 Task: Create a due date automation trigger when advanced on, on the monday of the week a card is due add fields with custom field "Resume" set to a date between 1 and 7 days from now at 11:00 AM.
Action: Mouse moved to (970, 74)
Screenshot: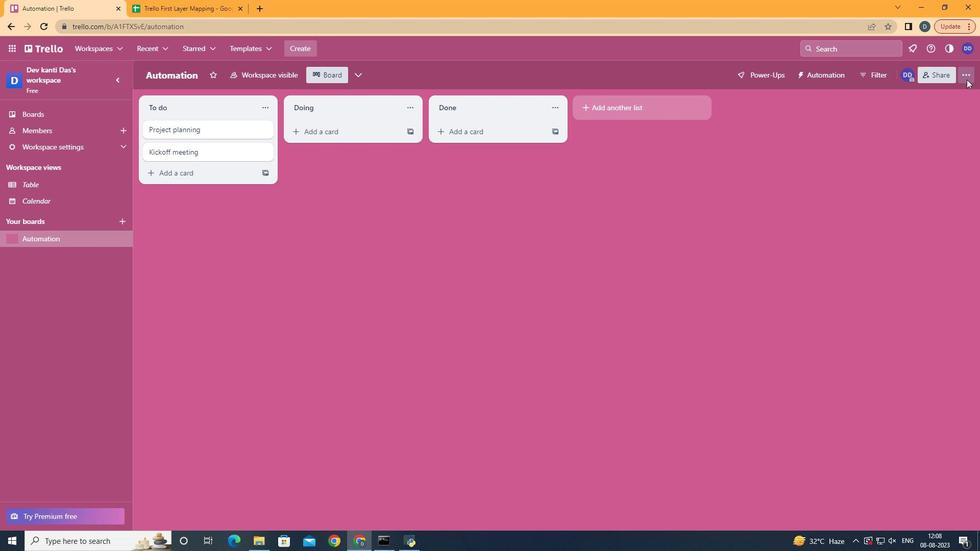 
Action: Mouse pressed left at (970, 74)
Screenshot: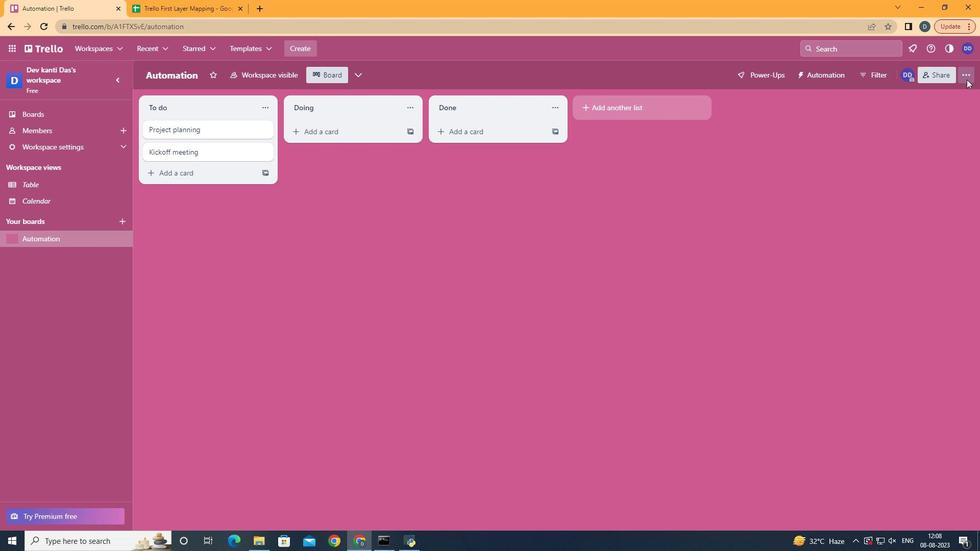 
Action: Mouse moved to (902, 211)
Screenshot: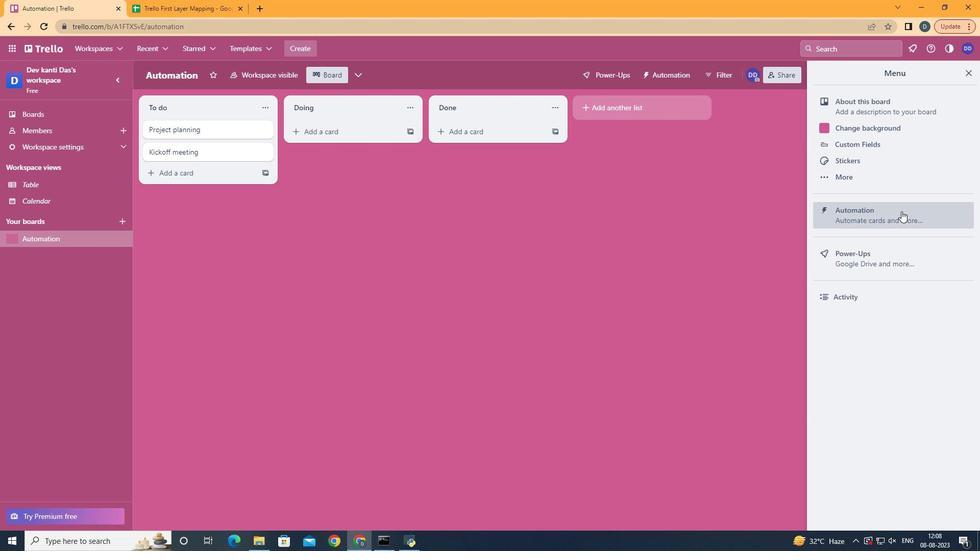 
Action: Mouse pressed left at (902, 211)
Screenshot: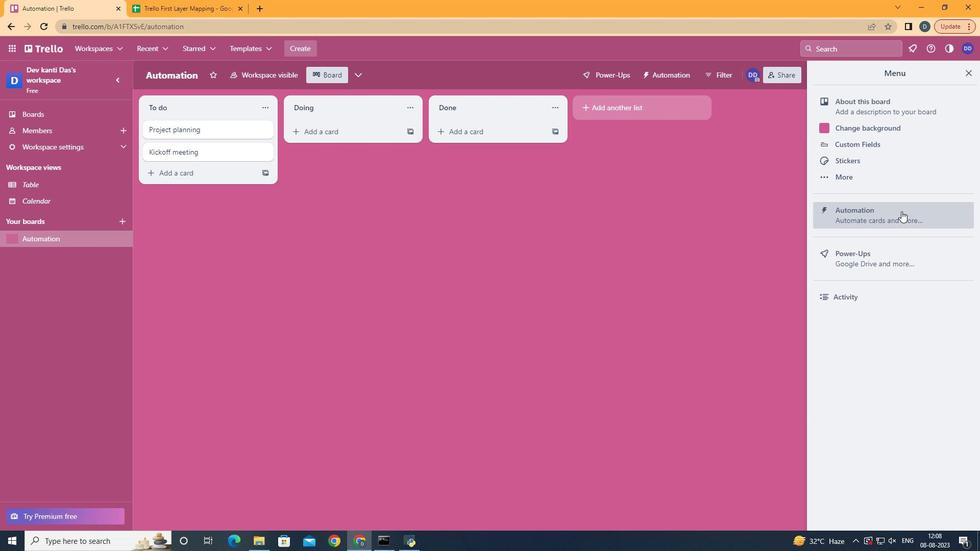 
Action: Mouse moved to (178, 207)
Screenshot: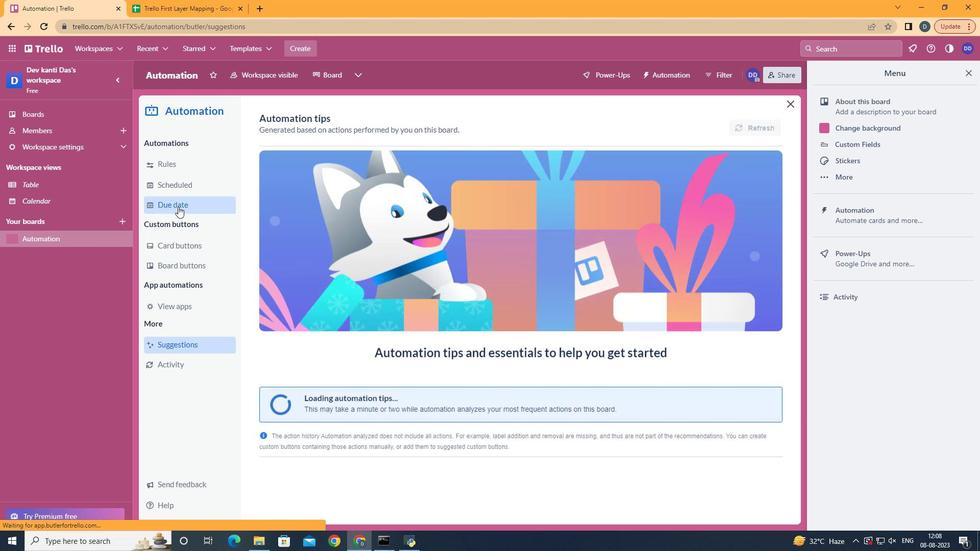 
Action: Mouse pressed left at (178, 207)
Screenshot: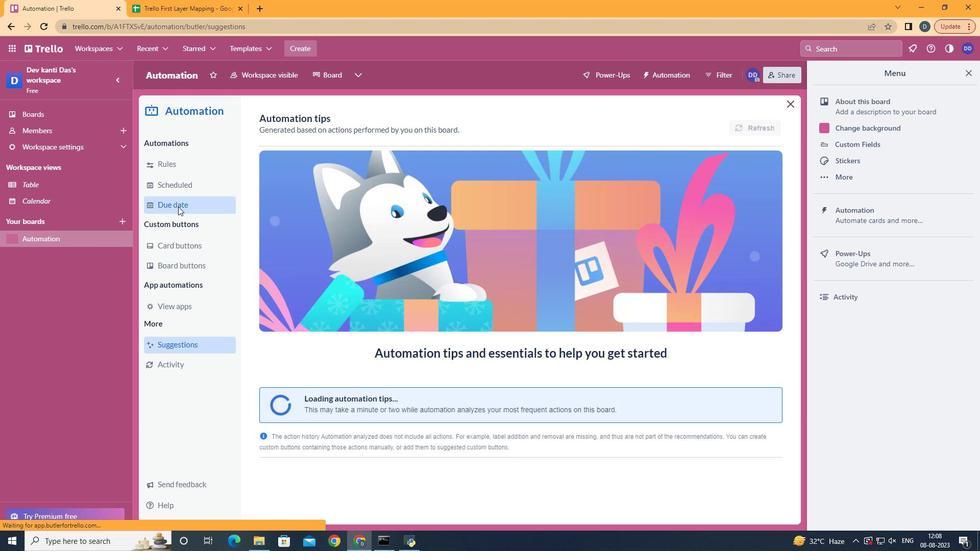 
Action: Mouse moved to (719, 120)
Screenshot: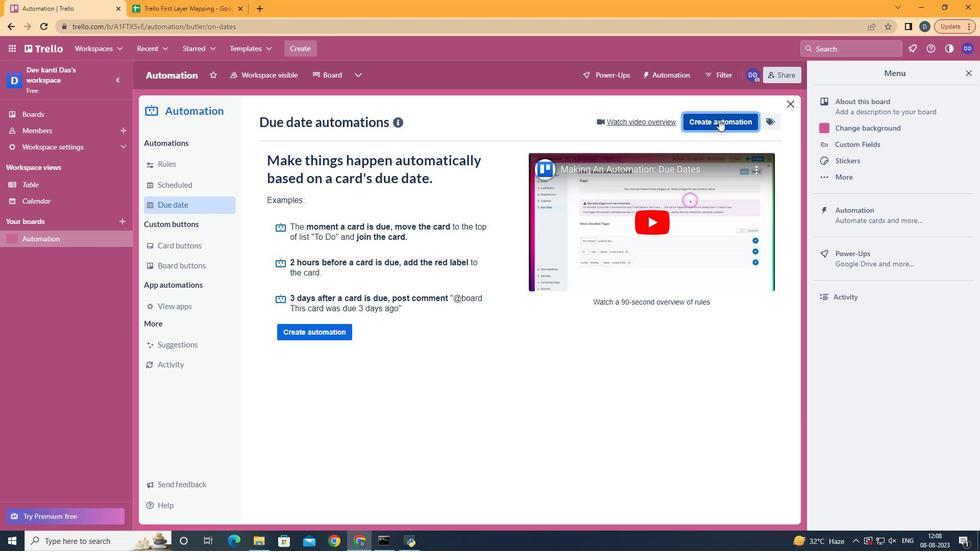 
Action: Mouse pressed left at (719, 120)
Screenshot: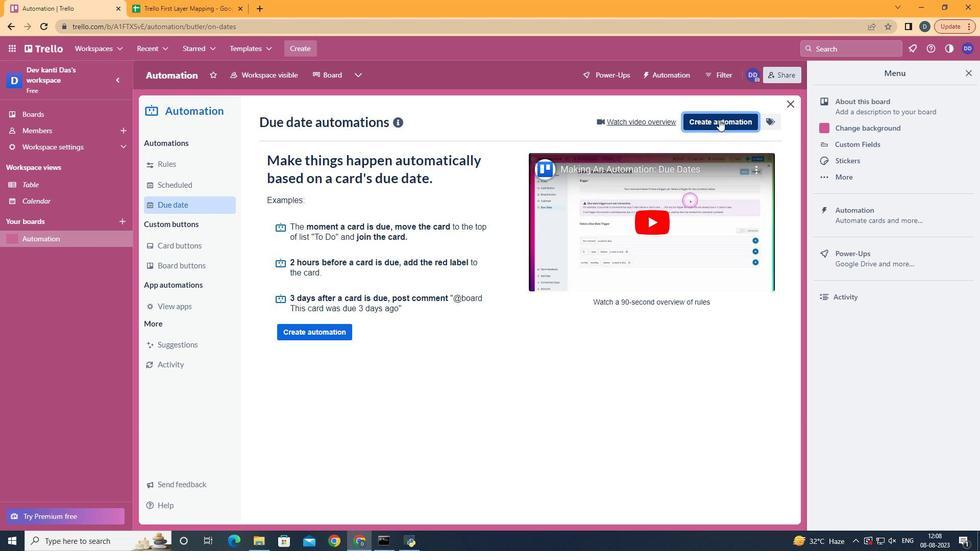 
Action: Mouse moved to (519, 226)
Screenshot: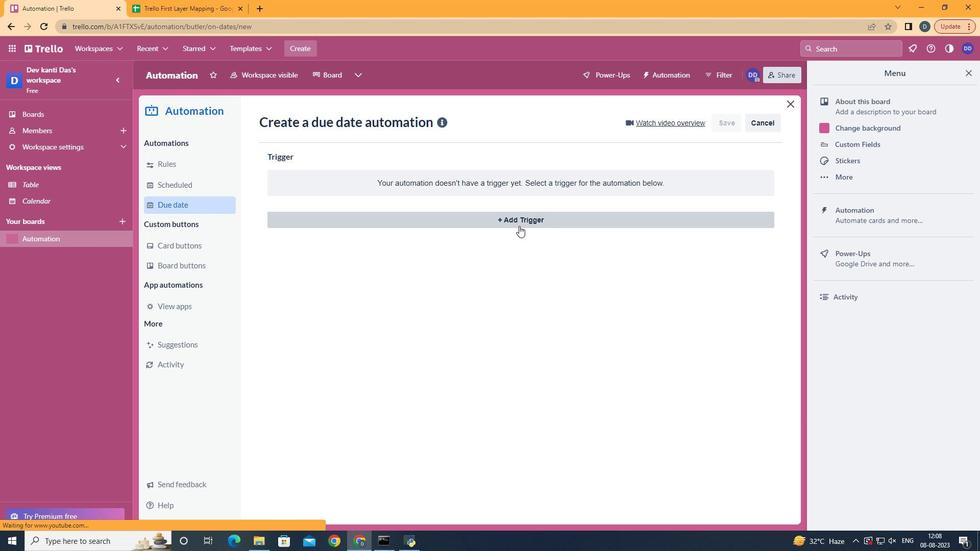 
Action: Mouse pressed left at (519, 226)
Screenshot: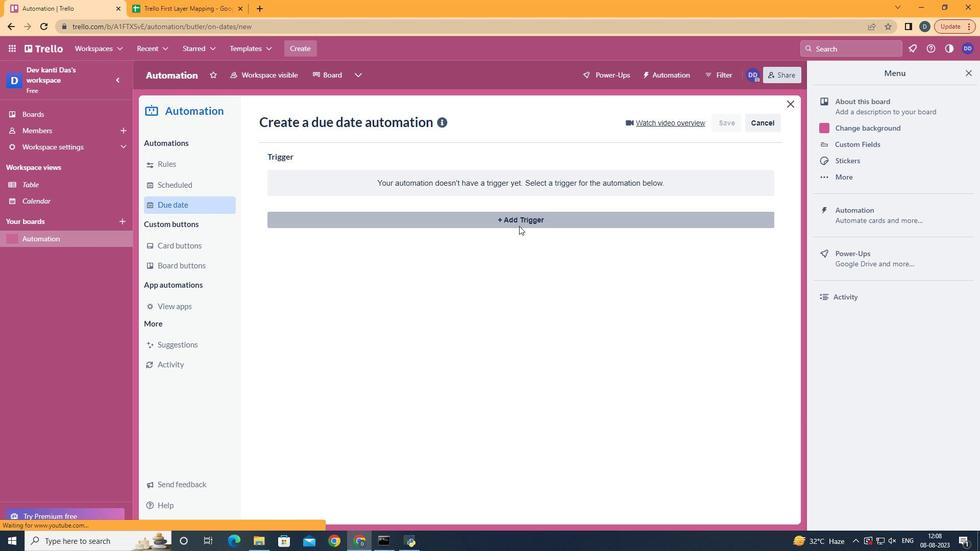 
Action: Mouse moved to (322, 263)
Screenshot: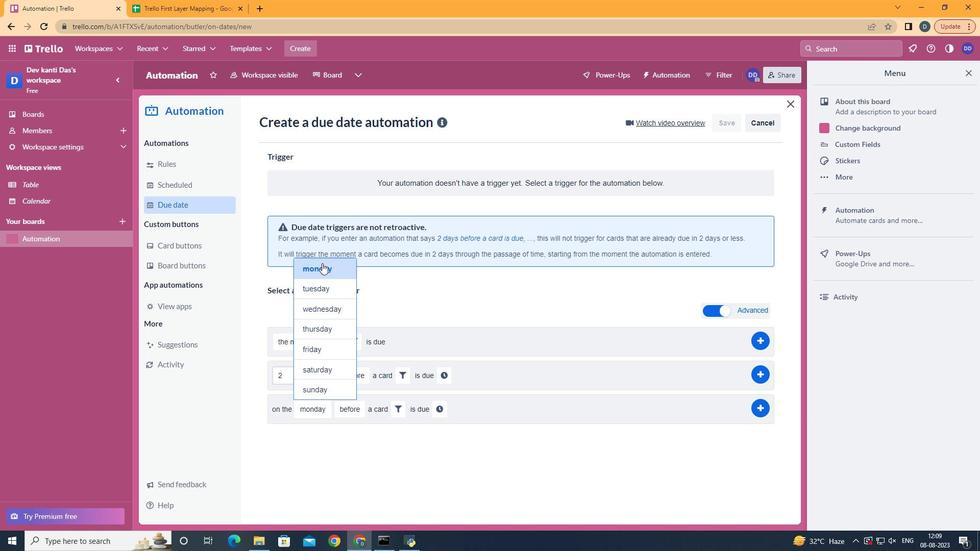 
Action: Mouse pressed left at (322, 263)
Screenshot: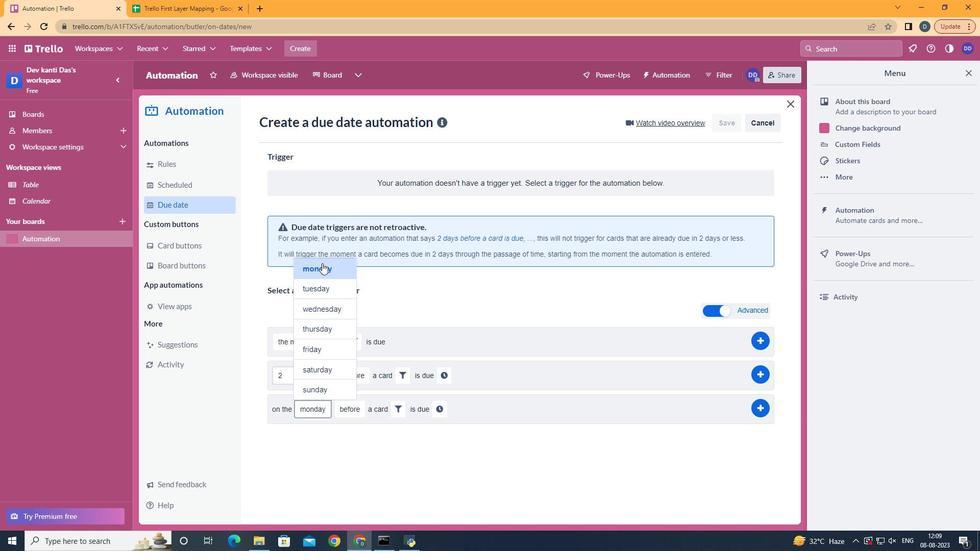 
Action: Mouse moved to (359, 471)
Screenshot: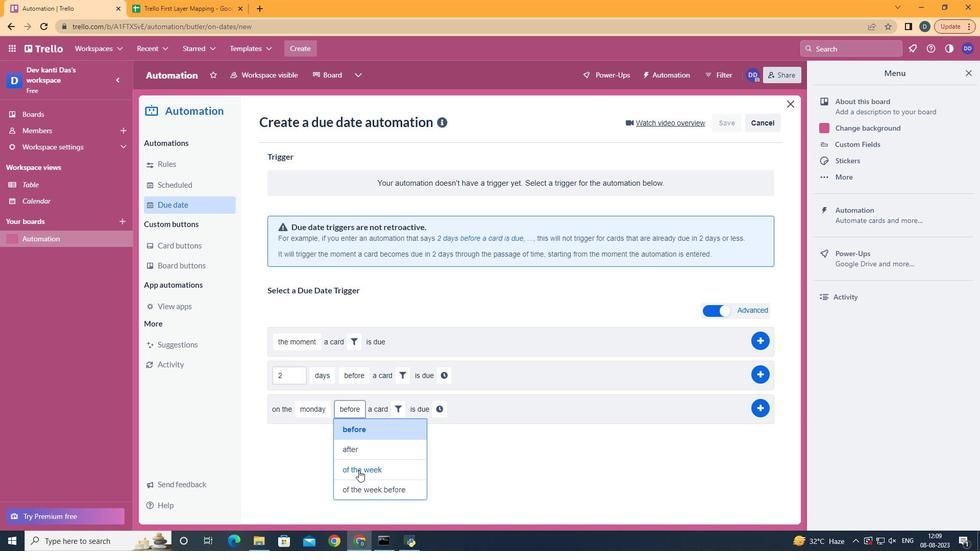 
Action: Mouse pressed left at (359, 471)
Screenshot: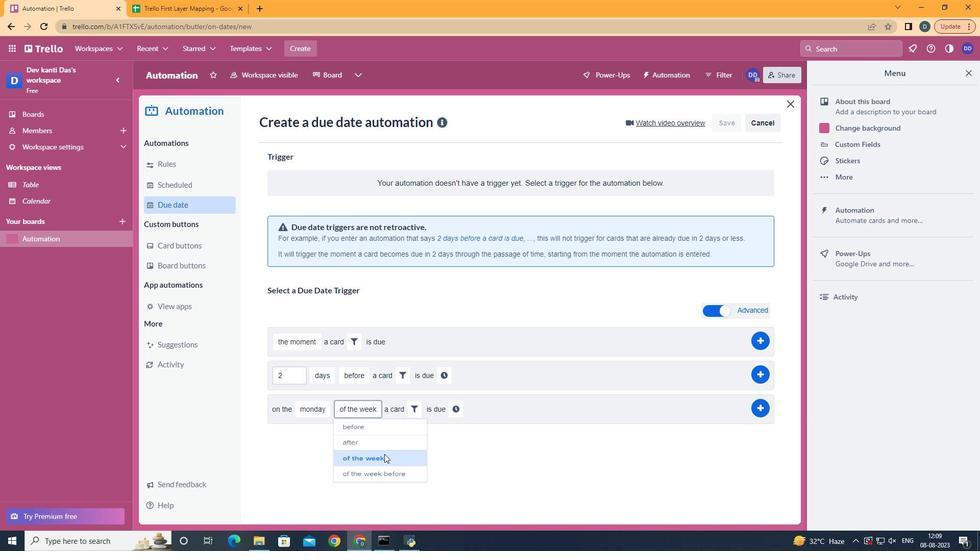 
Action: Mouse moved to (414, 410)
Screenshot: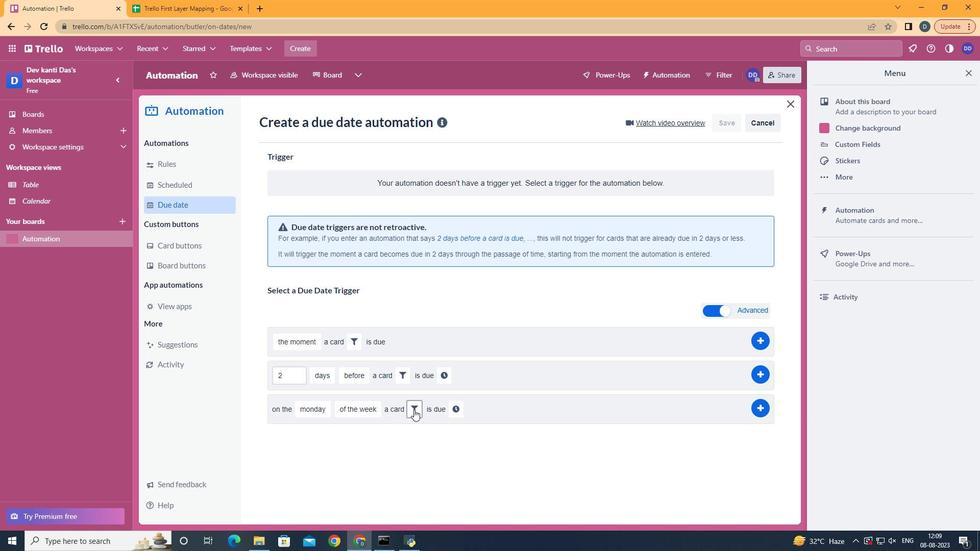 
Action: Mouse pressed left at (414, 410)
Screenshot: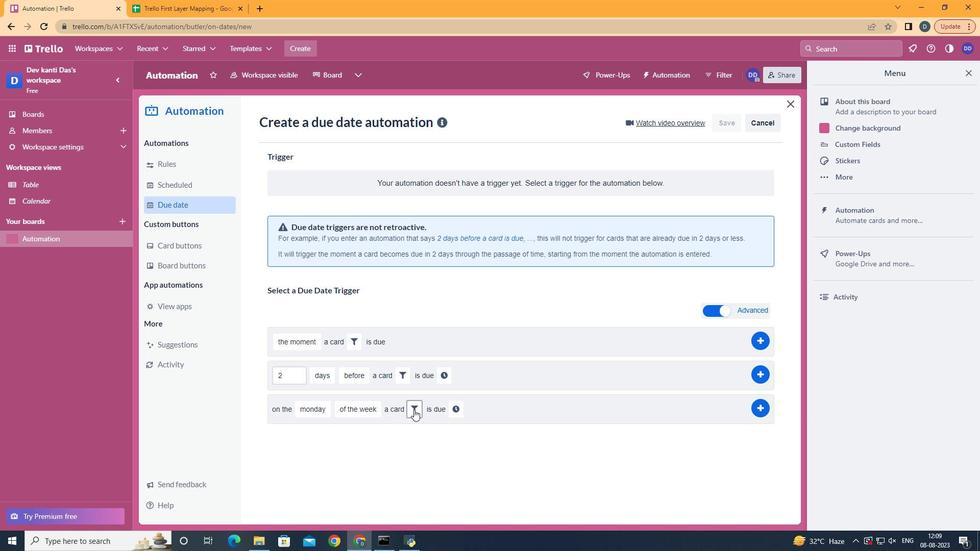 
Action: Mouse moved to (581, 445)
Screenshot: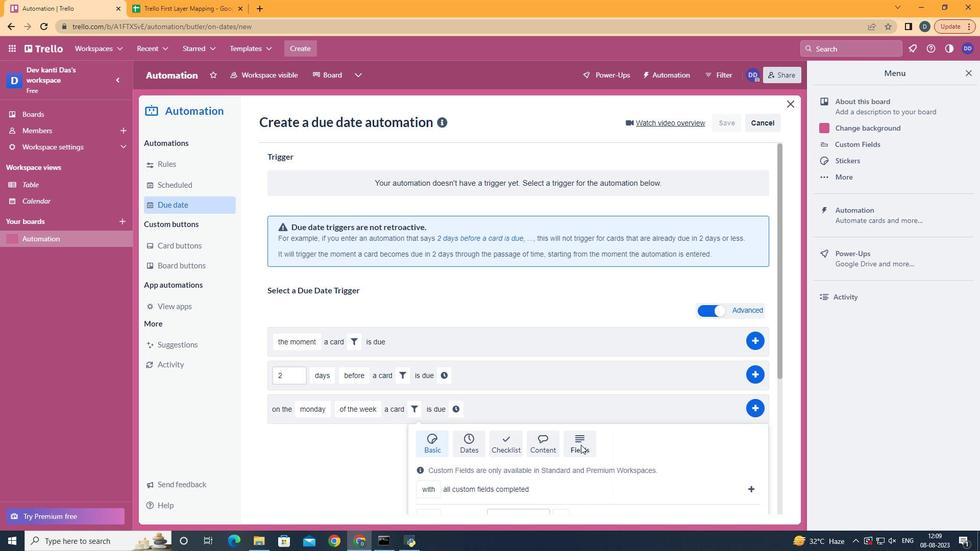 
Action: Mouse pressed left at (581, 445)
Screenshot: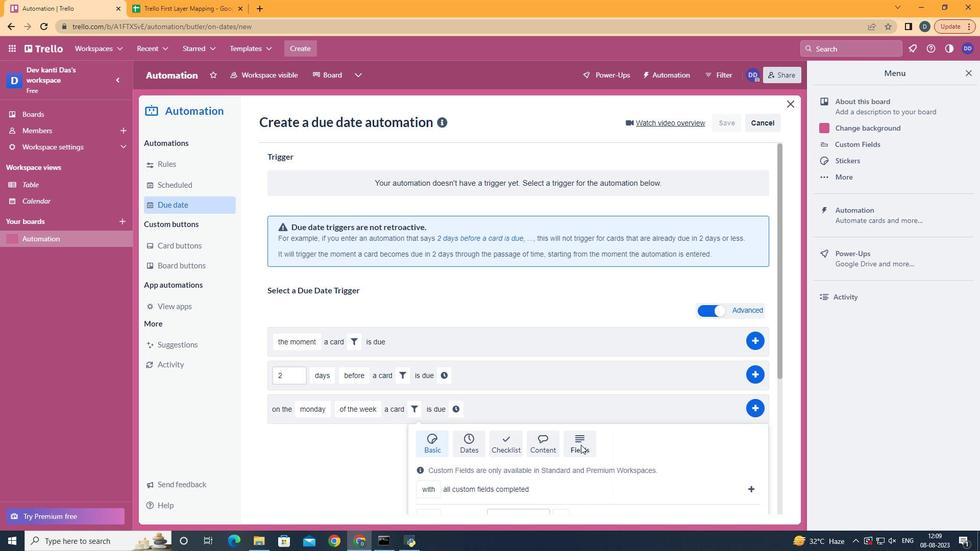 
Action: Mouse moved to (581, 443)
Screenshot: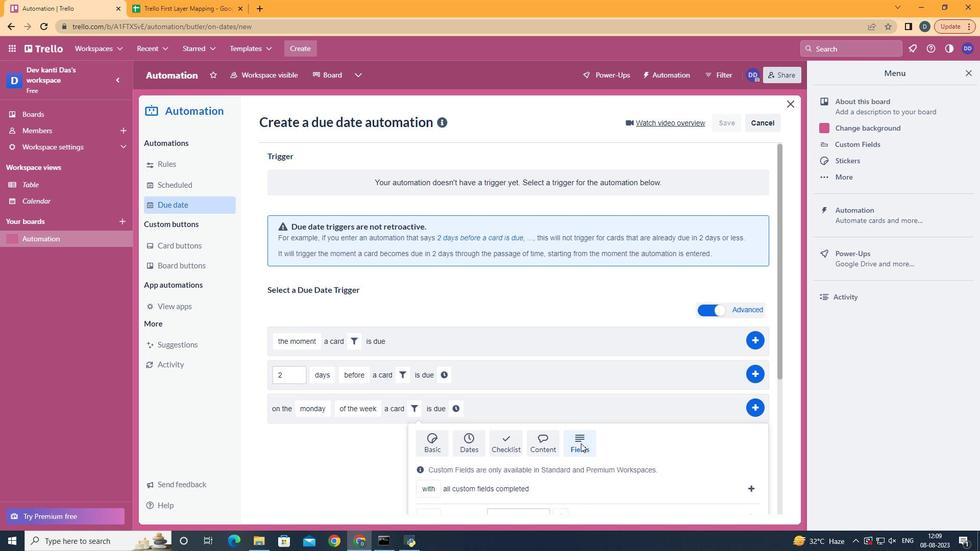 
Action: Mouse scrolled (581, 443) with delta (0, 0)
Screenshot: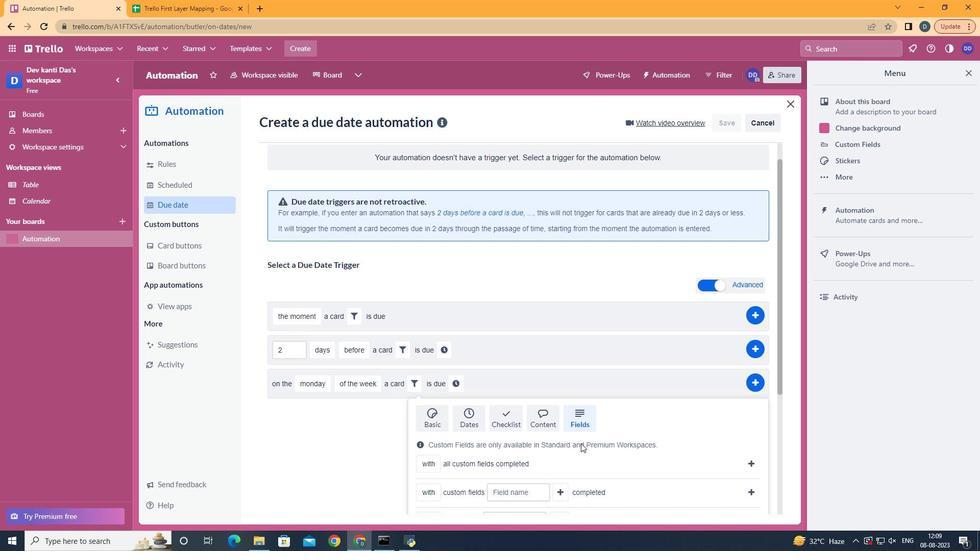 
Action: Mouse scrolled (581, 443) with delta (0, 0)
Screenshot: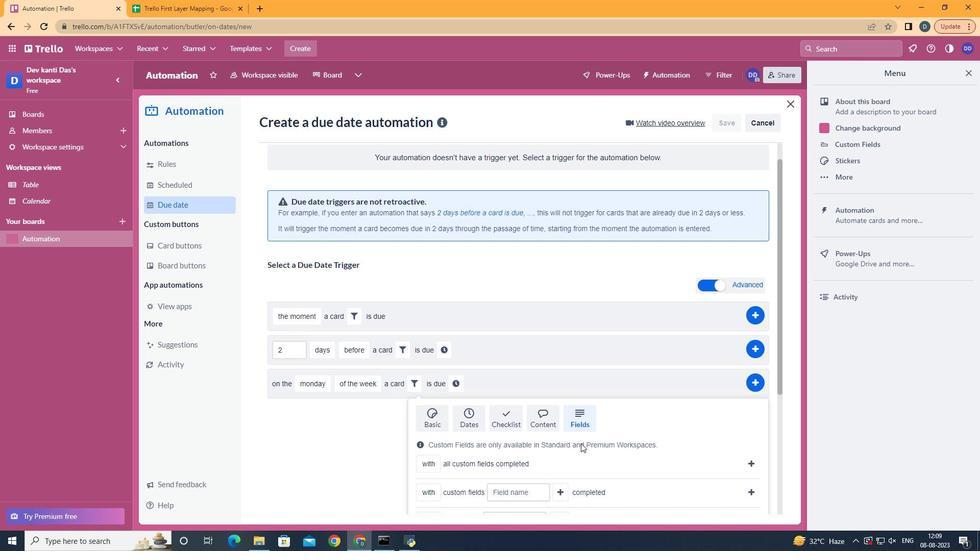 
Action: Mouse scrolled (581, 443) with delta (0, 0)
Screenshot: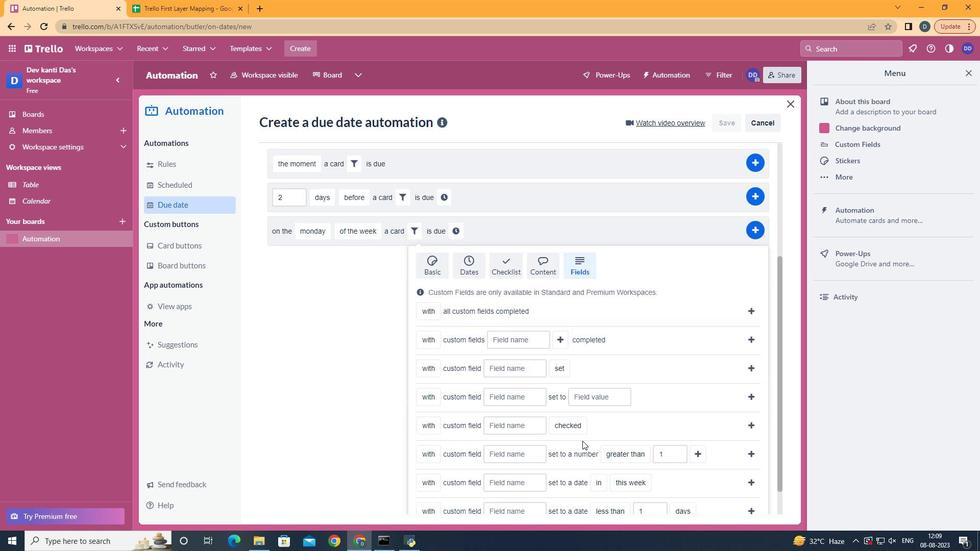 
Action: Mouse scrolled (581, 443) with delta (0, 0)
Screenshot: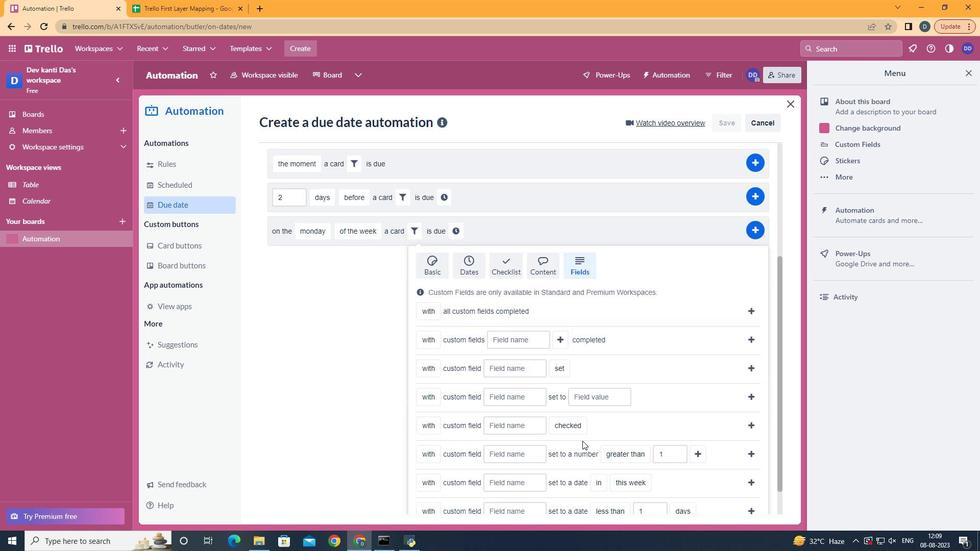 
Action: Mouse scrolled (581, 443) with delta (0, 0)
Screenshot: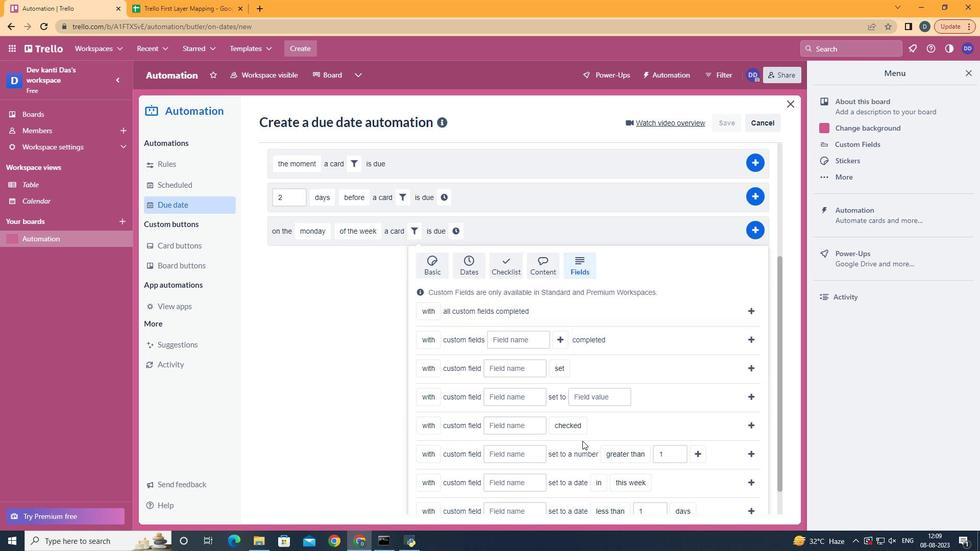
Action: Mouse moved to (442, 436)
Screenshot: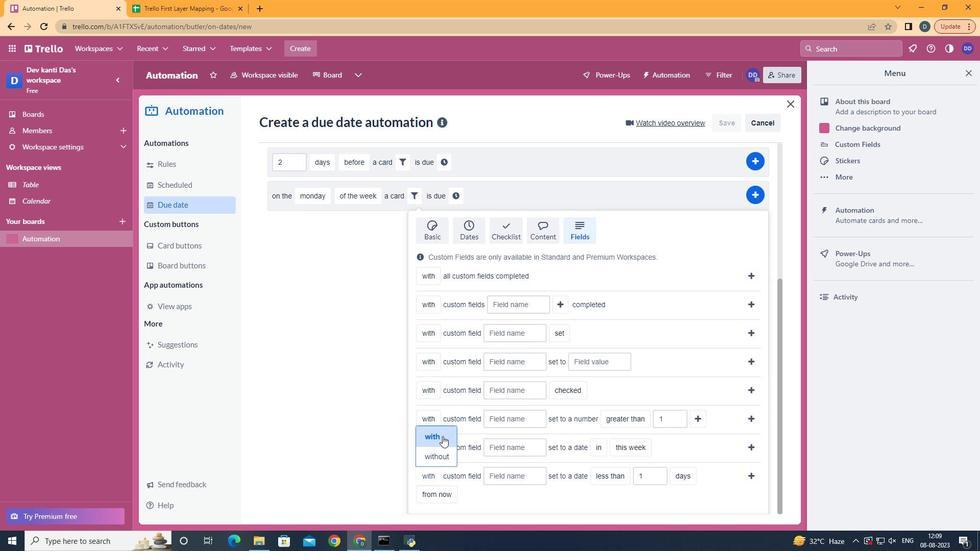 
Action: Mouse pressed left at (442, 436)
Screenshot: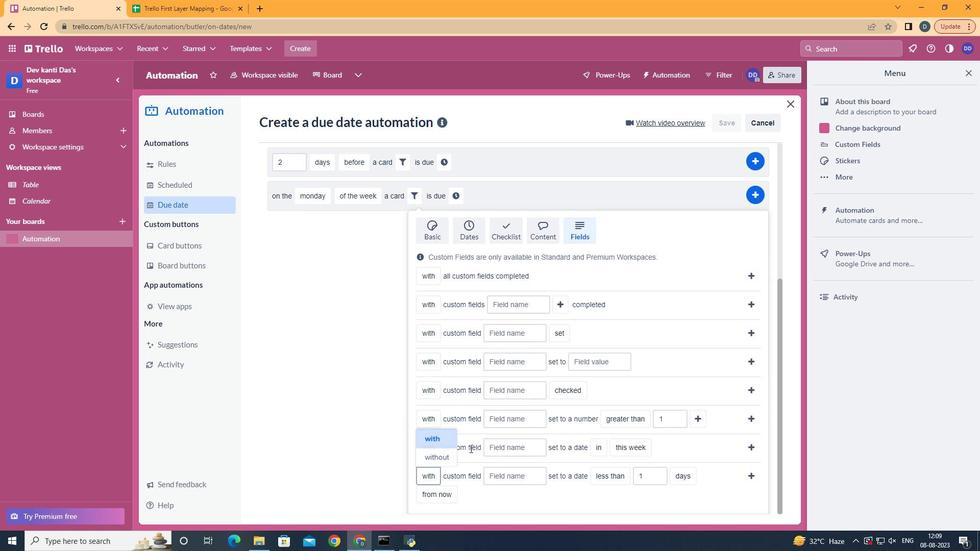 
Action: Mouse moved to (524, 475)
Screenshot: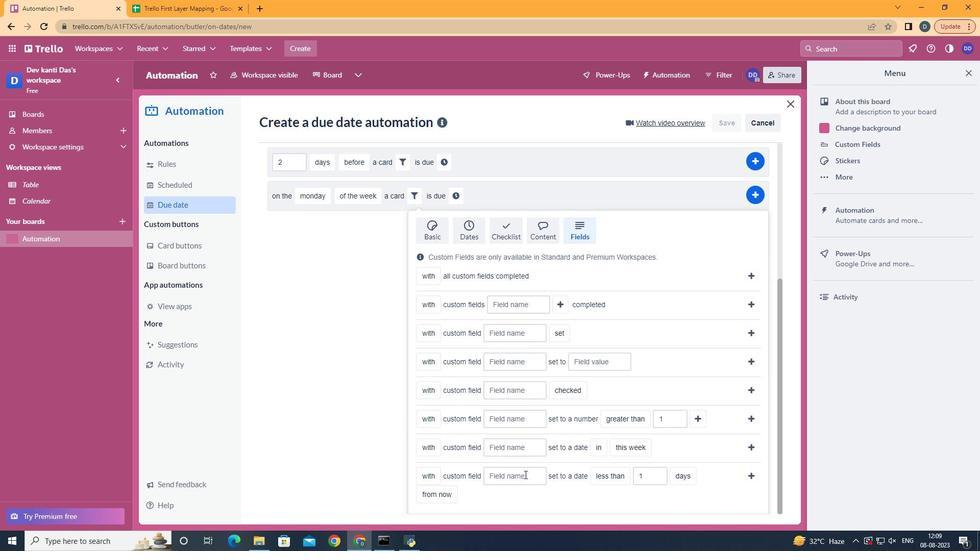 
Action: Mouse pressed left at (524, 475)
Screenshot: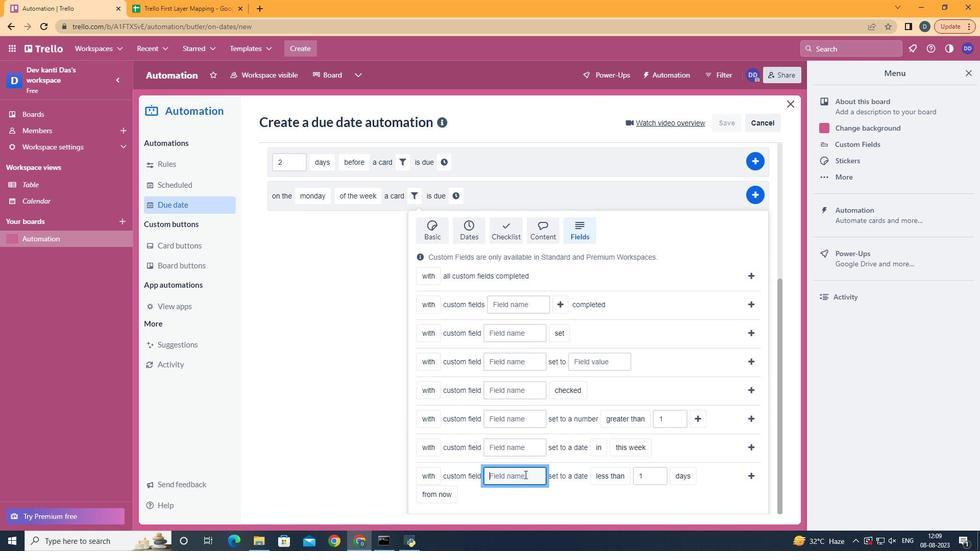
Action: Mouse moved to (525, 475)
Screenshot: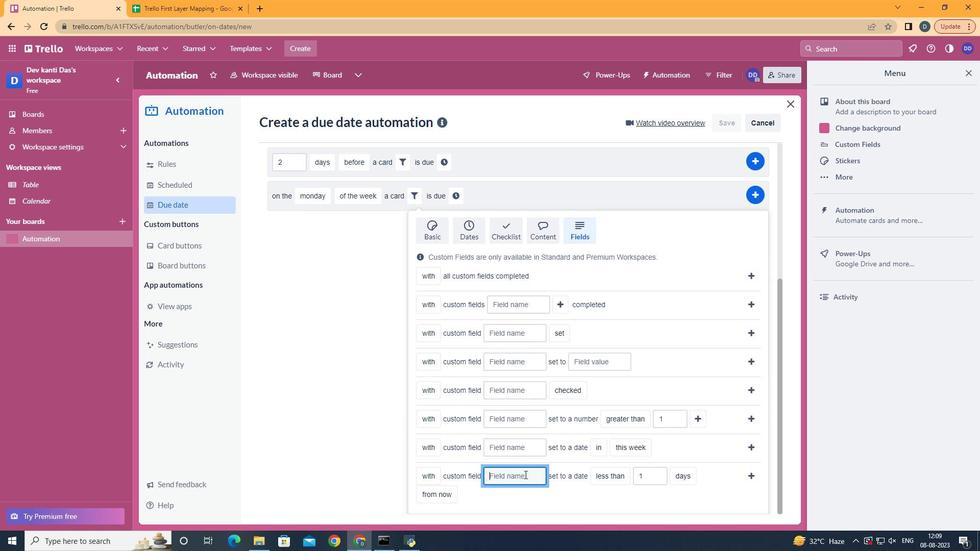 
Action: Key pressed <Key.shift>Resume
Screenshot: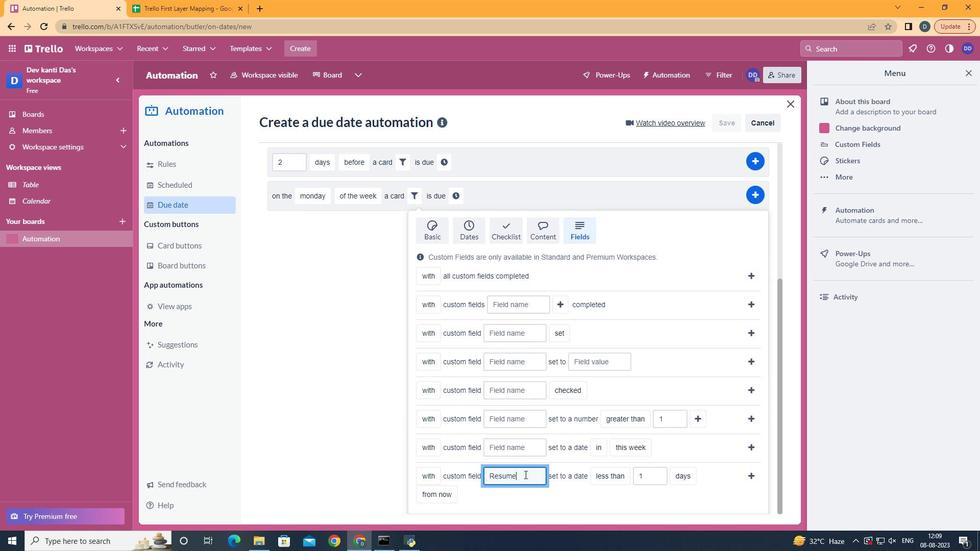 
Action: Mouse moved to (626, 457)
Screenshot: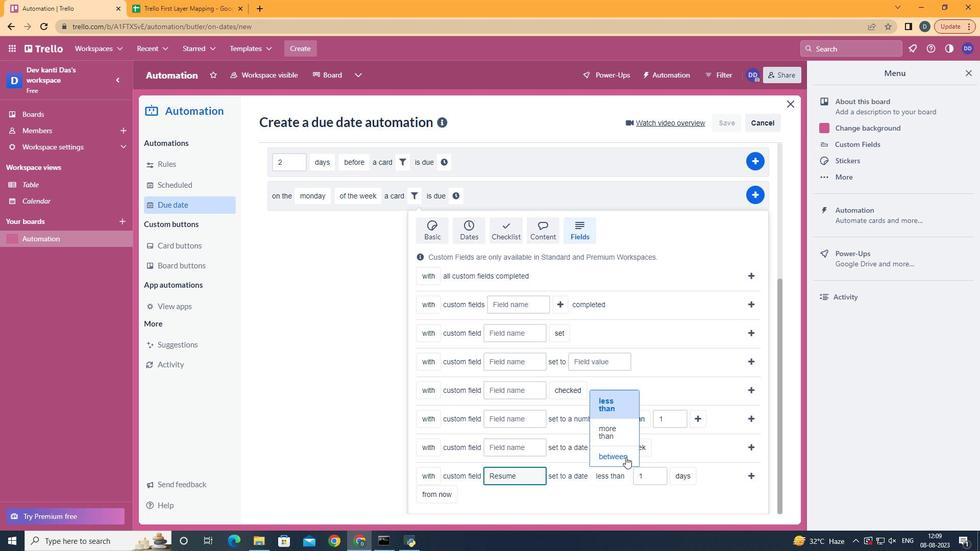 
Action: Mouse pressed left at (626, 457)
Screenshot: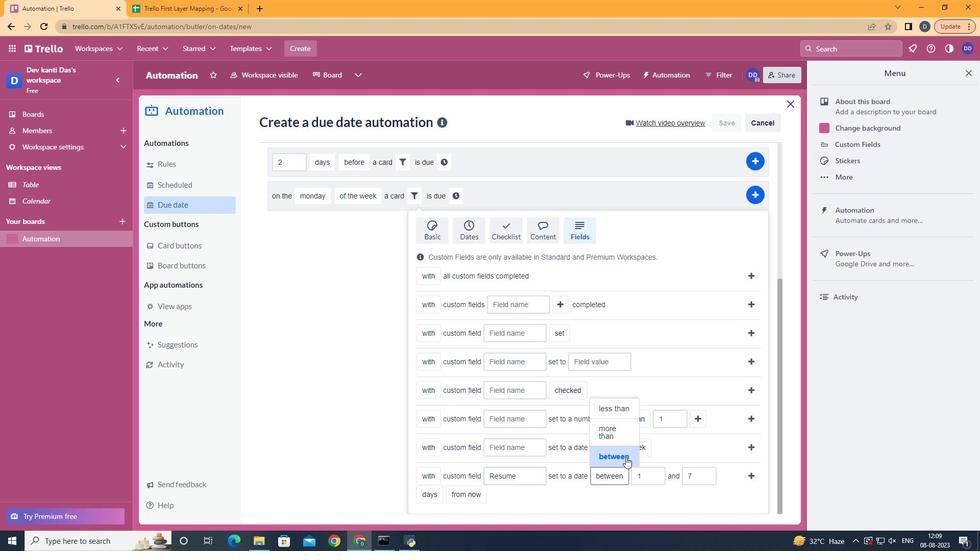 
Action: Mouse moved to (443, 453)
Screenshot: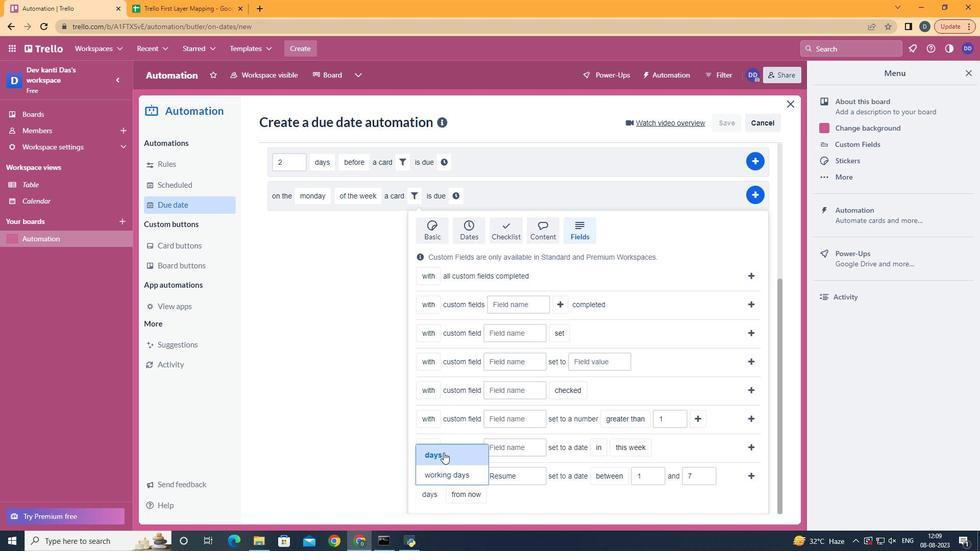 
Action: Mouse pressed left at (443, 453)
Screenshot: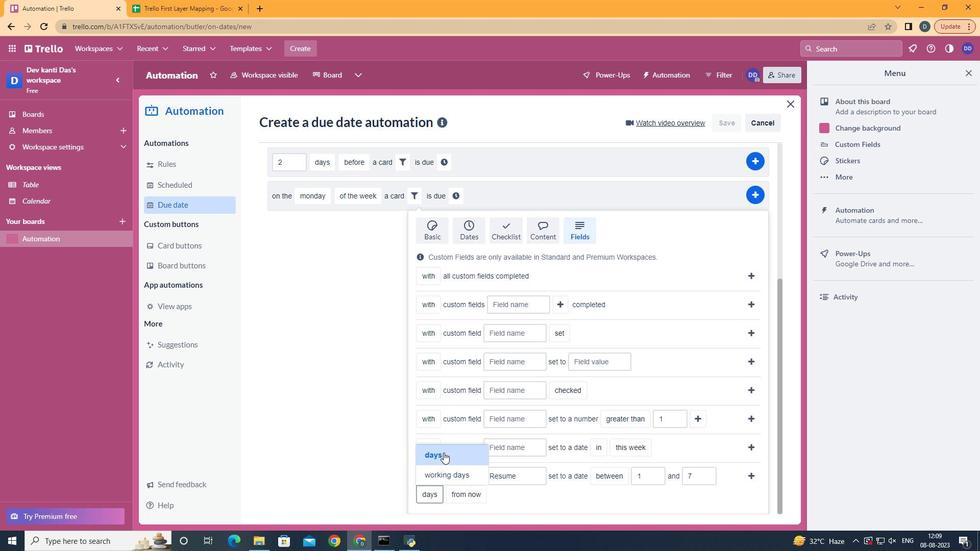 
Action: Mouse moved to (478, 449)
Screenshot: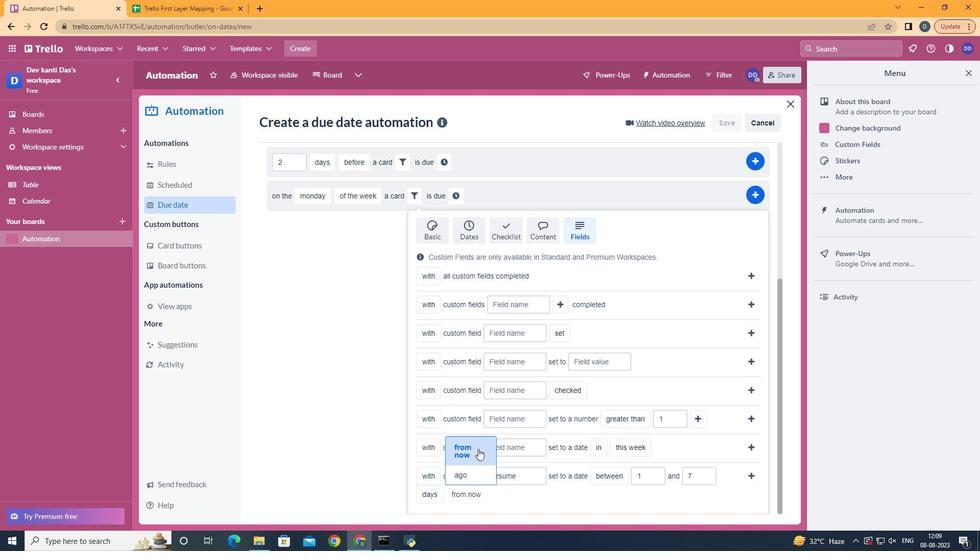 
Action: Mouse pressed left at (478, 449)
Screenshot: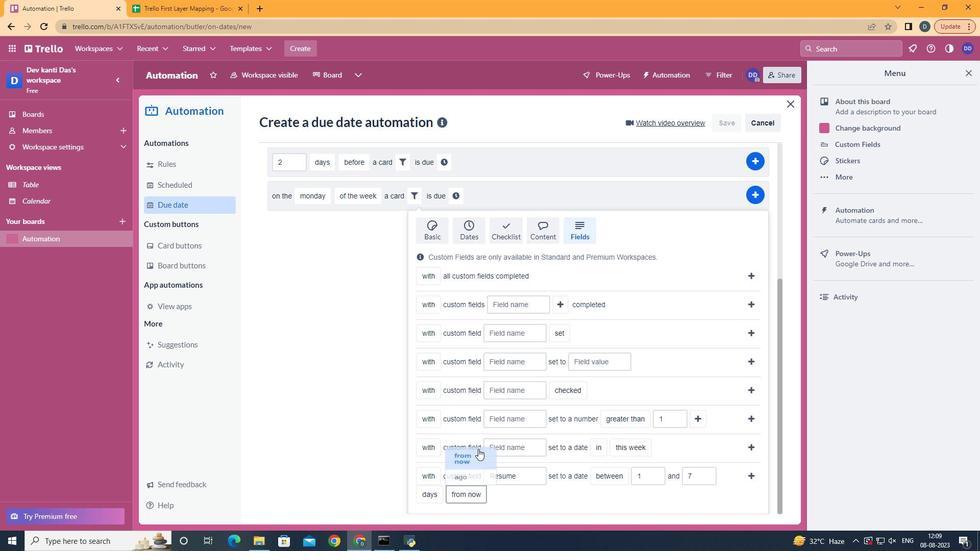 
Action: Mouse moved to (750, 476)
Screenshot: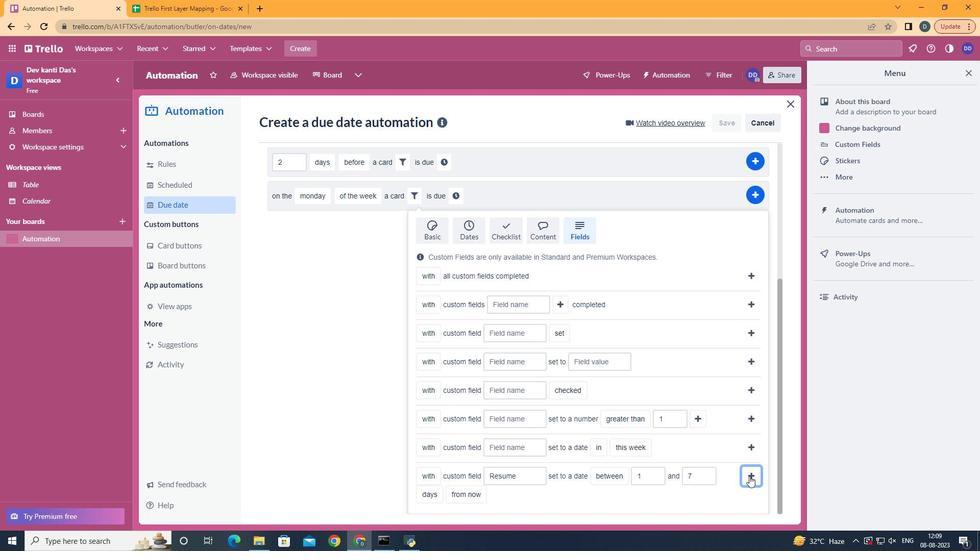 
Action: Mouse pressed left at (750, 476)
Screenshot: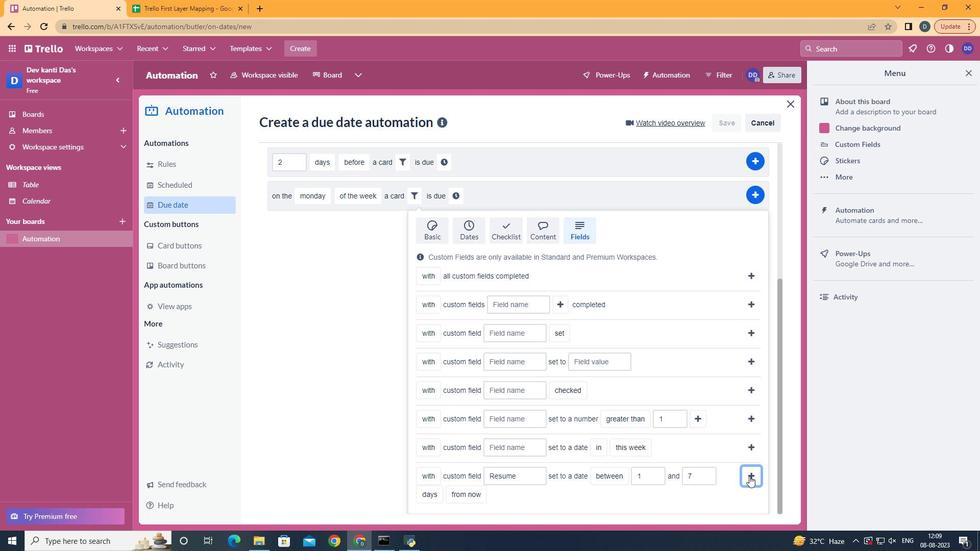 
Action: Mouse moved to (708, 405)
Screenshot: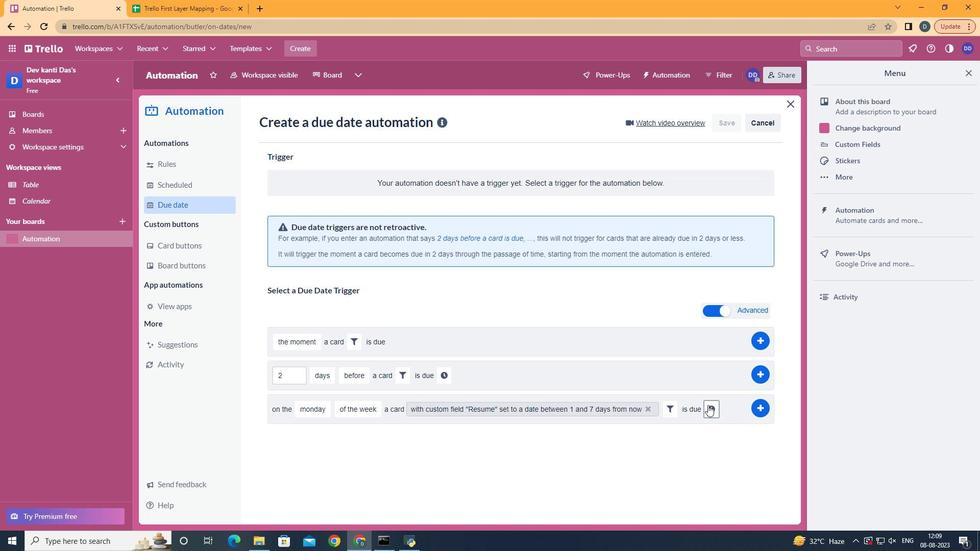 
Action: Mouse pressed left at (708, 405)
Screenshot: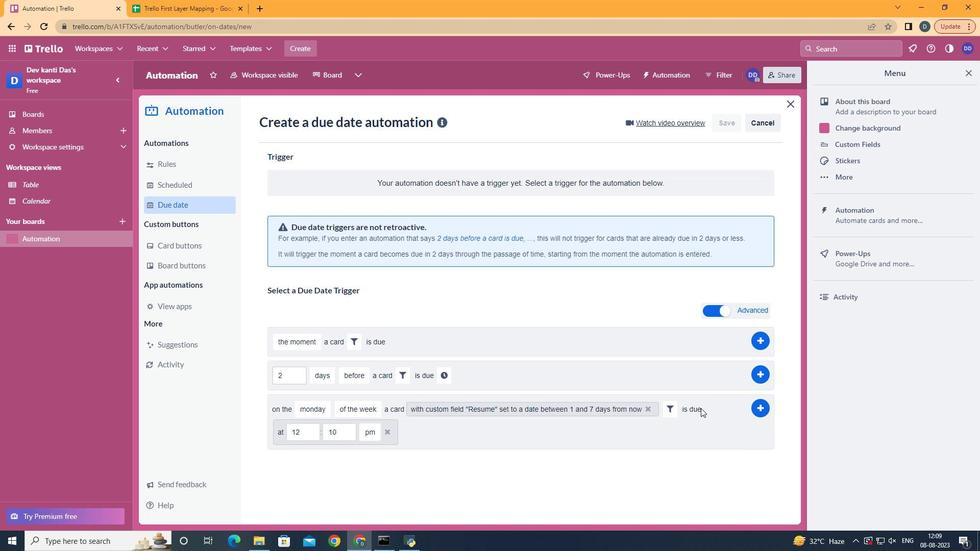 
Action: Mouse moved to (318, 432)
Screenshot: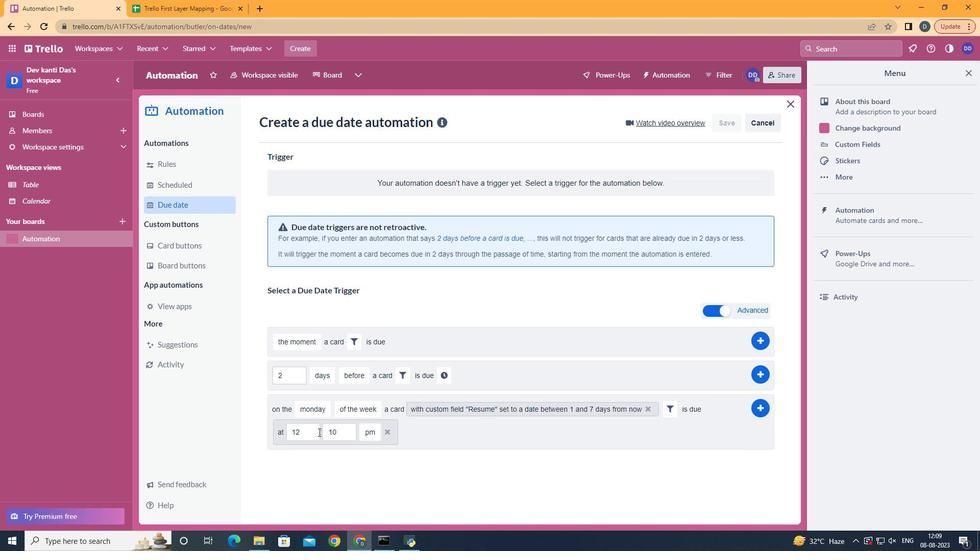 
Action: Mouse pressed left at (318, 432)
Screenshot: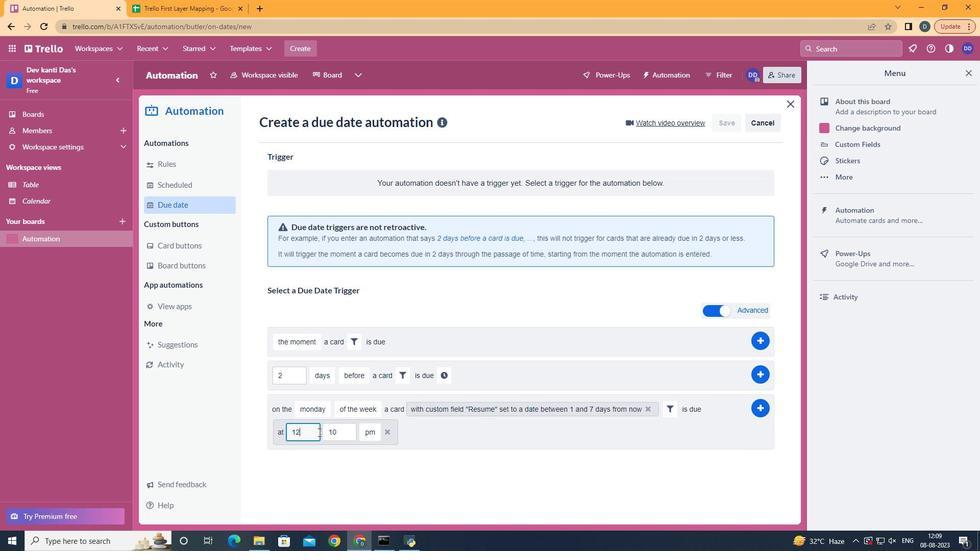
Action: Key pressed <Key.backspace>1
Screenshot: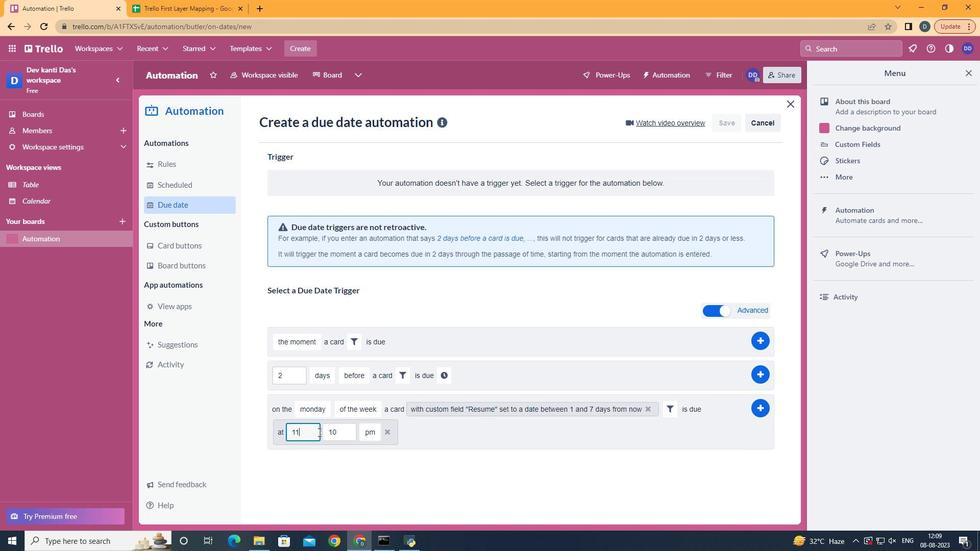 
Action: Mouse moved to (343, 432)
Screenshot: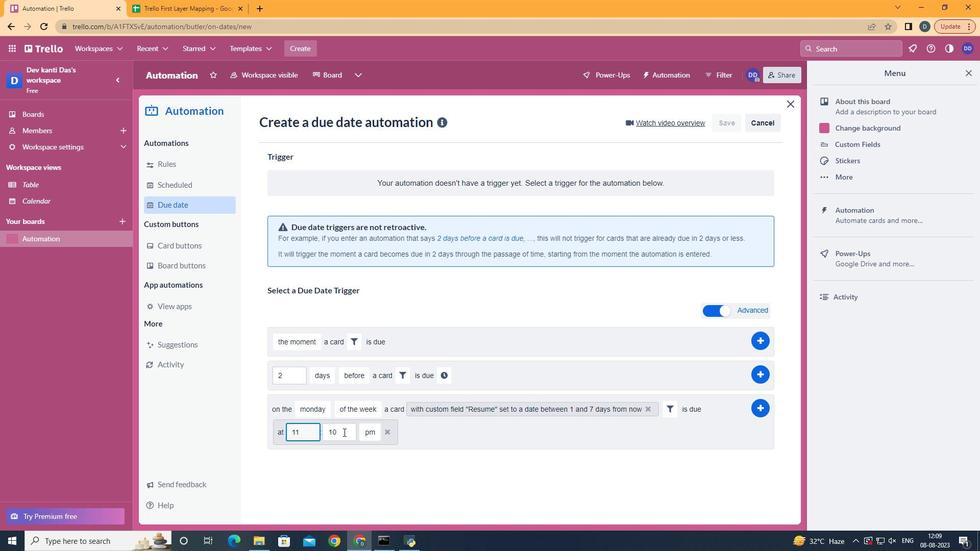 
Action: Mouse pressed left at (343, 432)
Screenshot: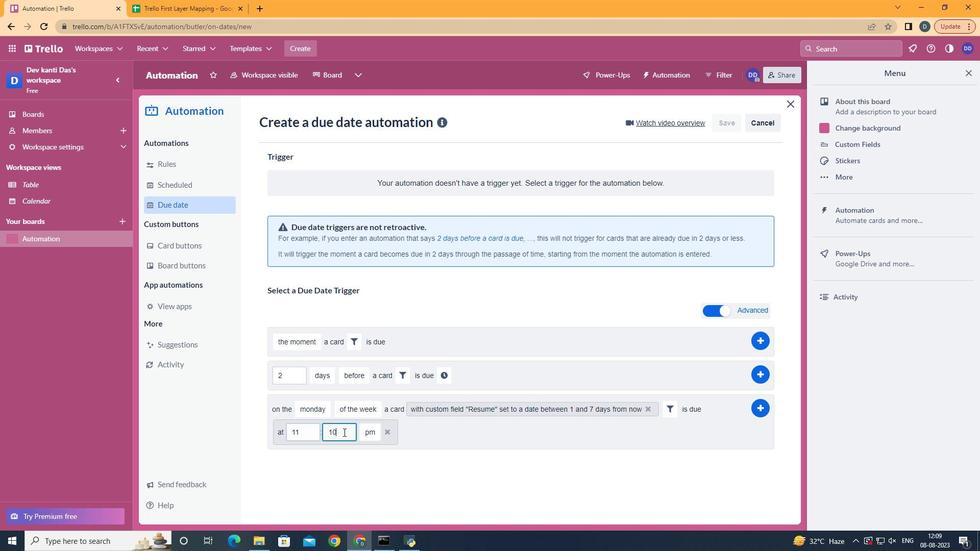 
Action: Key pressed <Key.backspace><Key.backspace>0
Screenshot: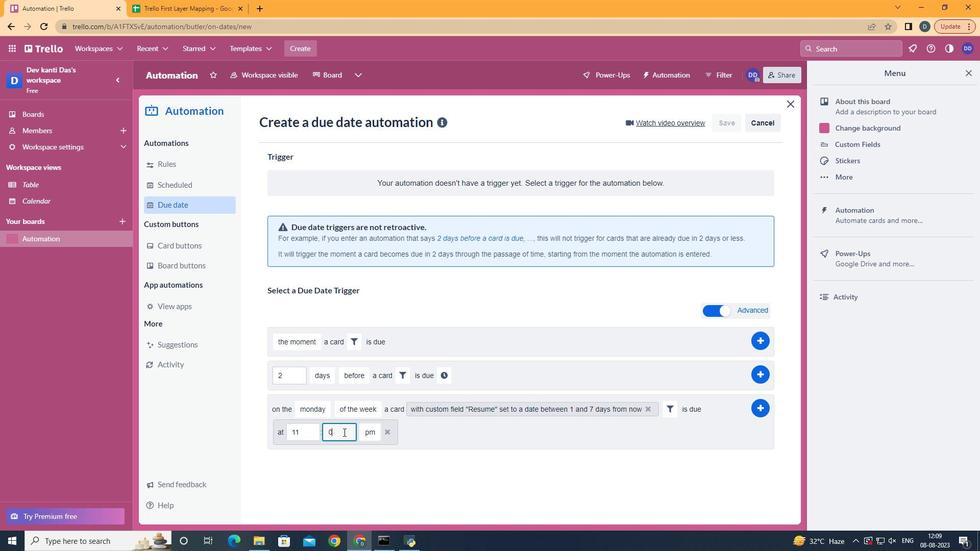 
Action: Mouse moved to (343, 432)
Screenshot: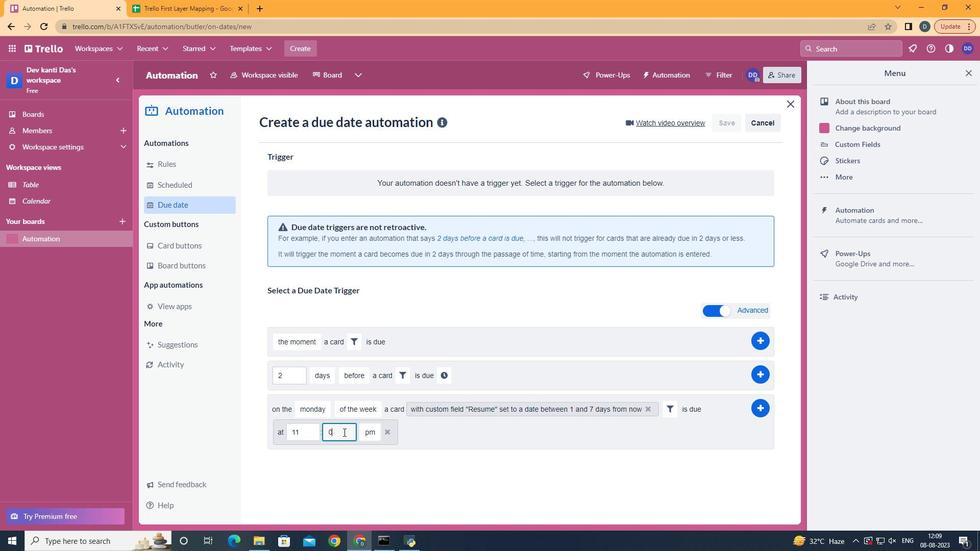 
Action: Key pressed 0
Screenshot: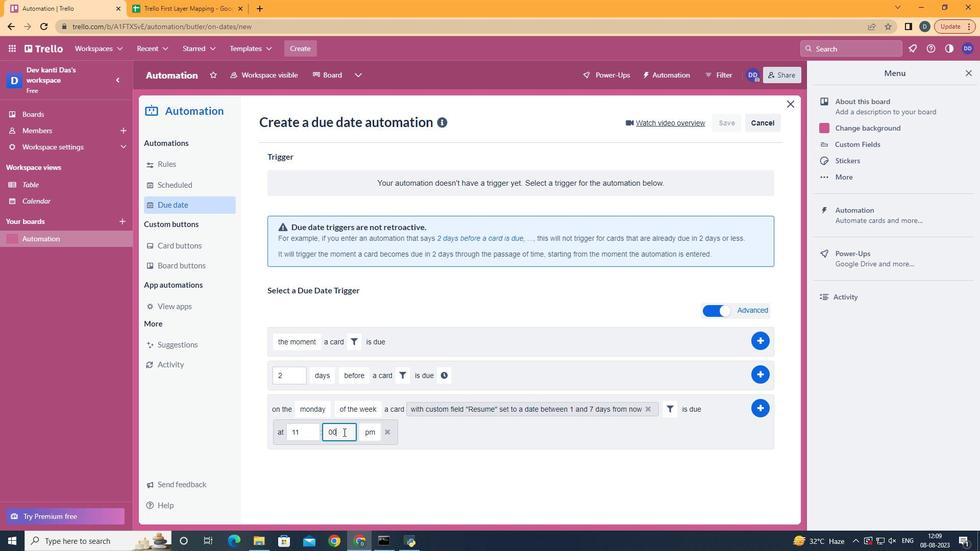 
Action: Mouse moved to (374, 448)
Screenshot: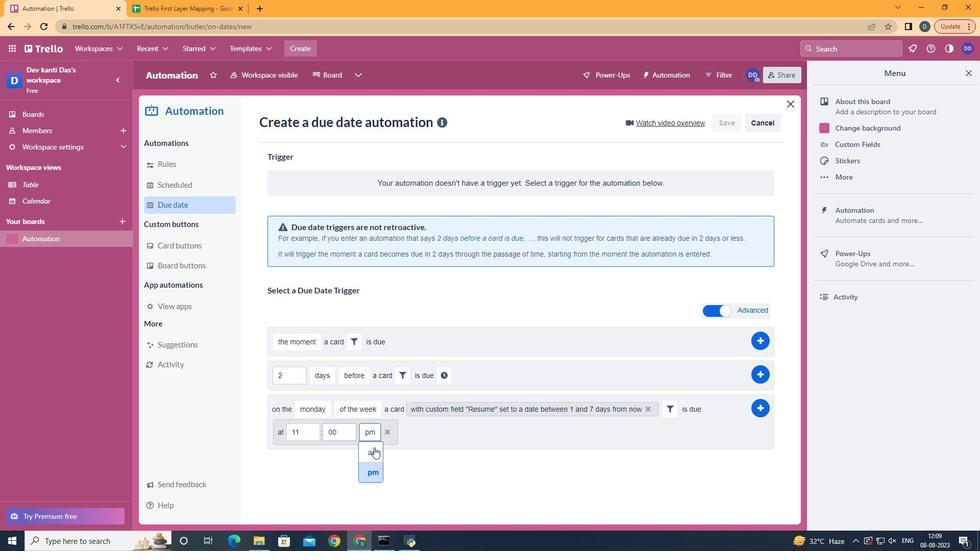 
Action: Mouse pressed left at (374, 448)
Screenshot: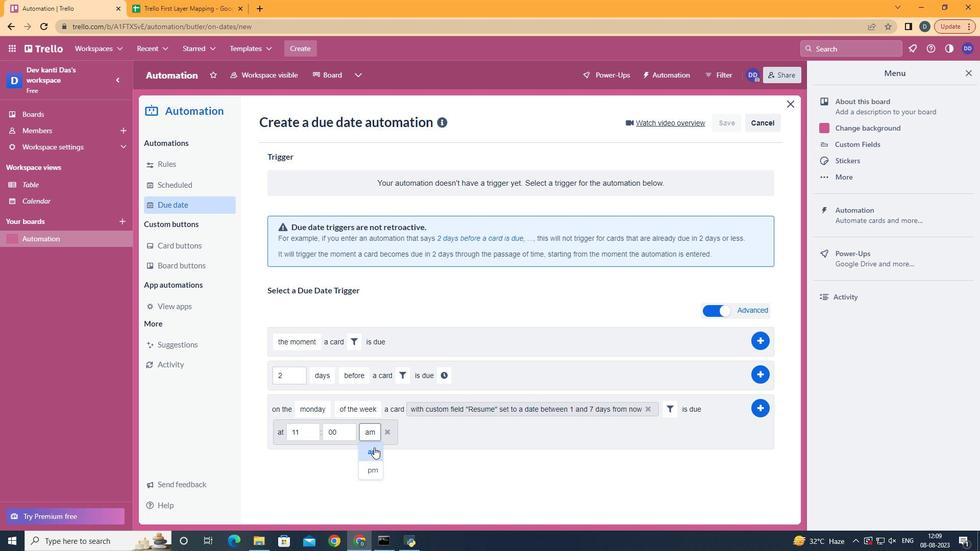 
Action: Mouse moved to (761, 405)
Screenshot: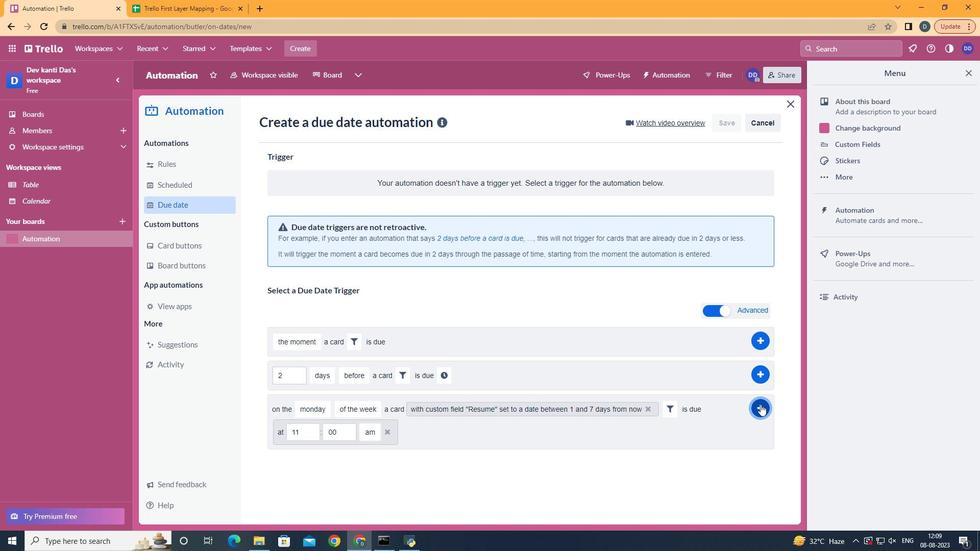 
Action: Mouse pressed left at (761, 405)
Screenshot: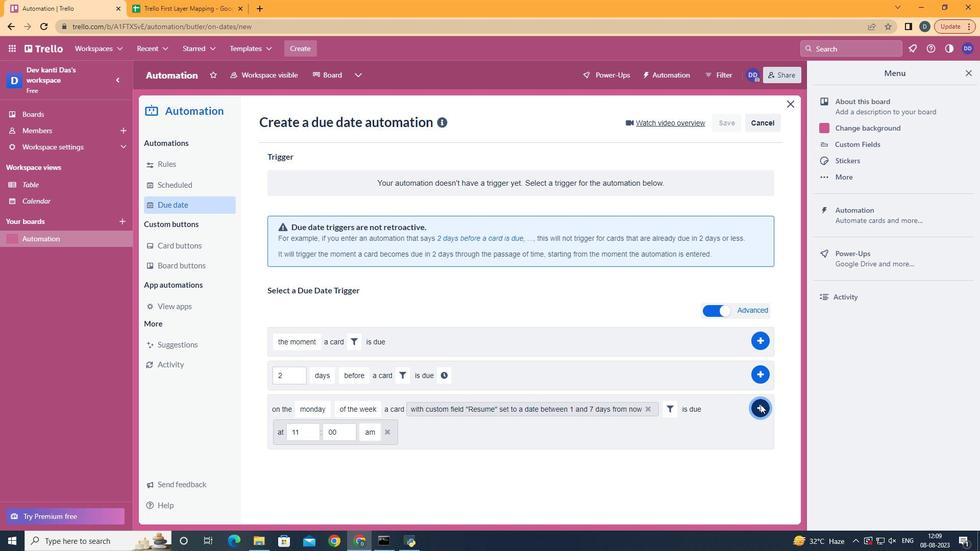 
Action: Mouse moved to (560, 206)
Screenshot: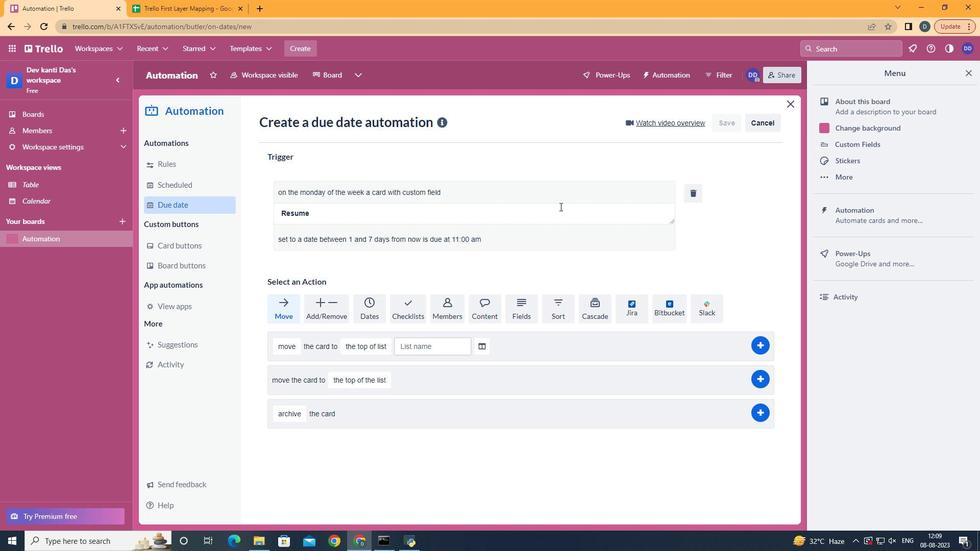 
